 Task: Create a due date automation trigger when advanced on, on the tuesday before a card is due add content with a description starting with resumeat 11:00 AM.
Action: Mouse moved to (1287, 93)
Screenshot: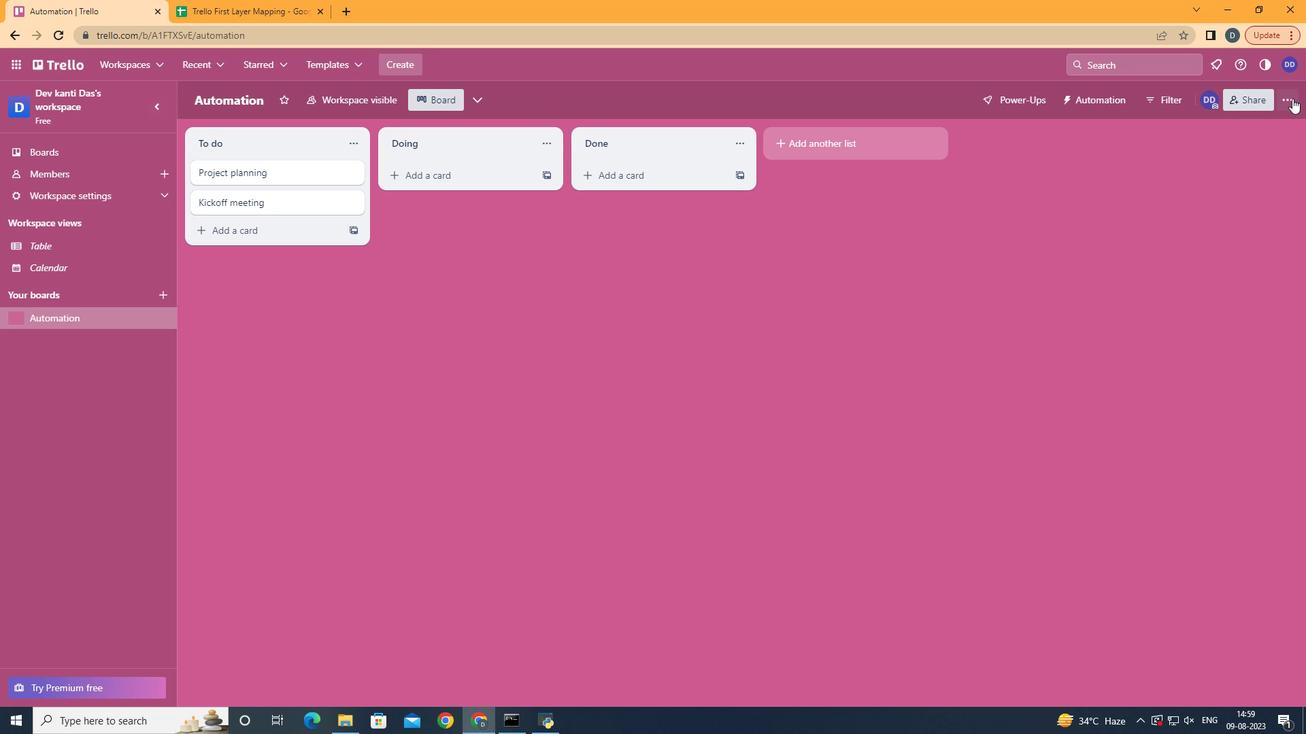 
Action: Mouse pressed left at (1287, 93)
Screenshot: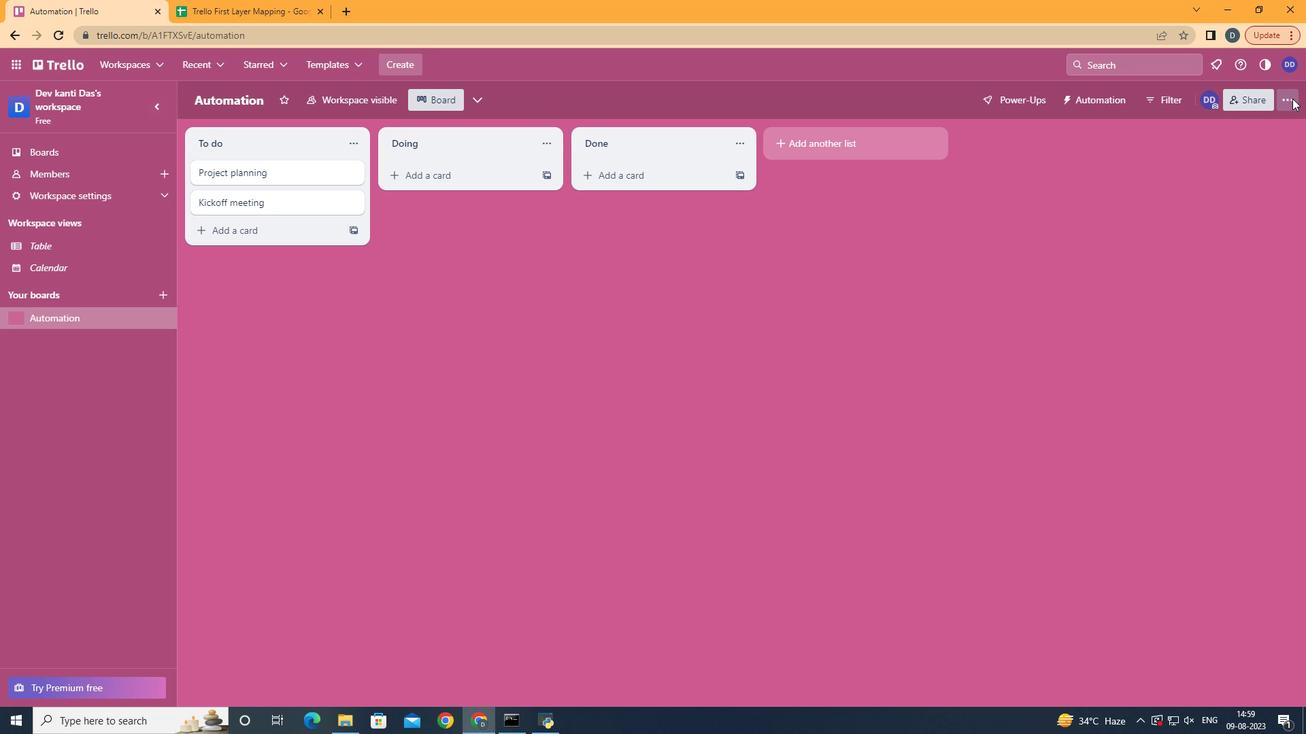 
Action: Mouse moved to (1145, 297)
Screenshot: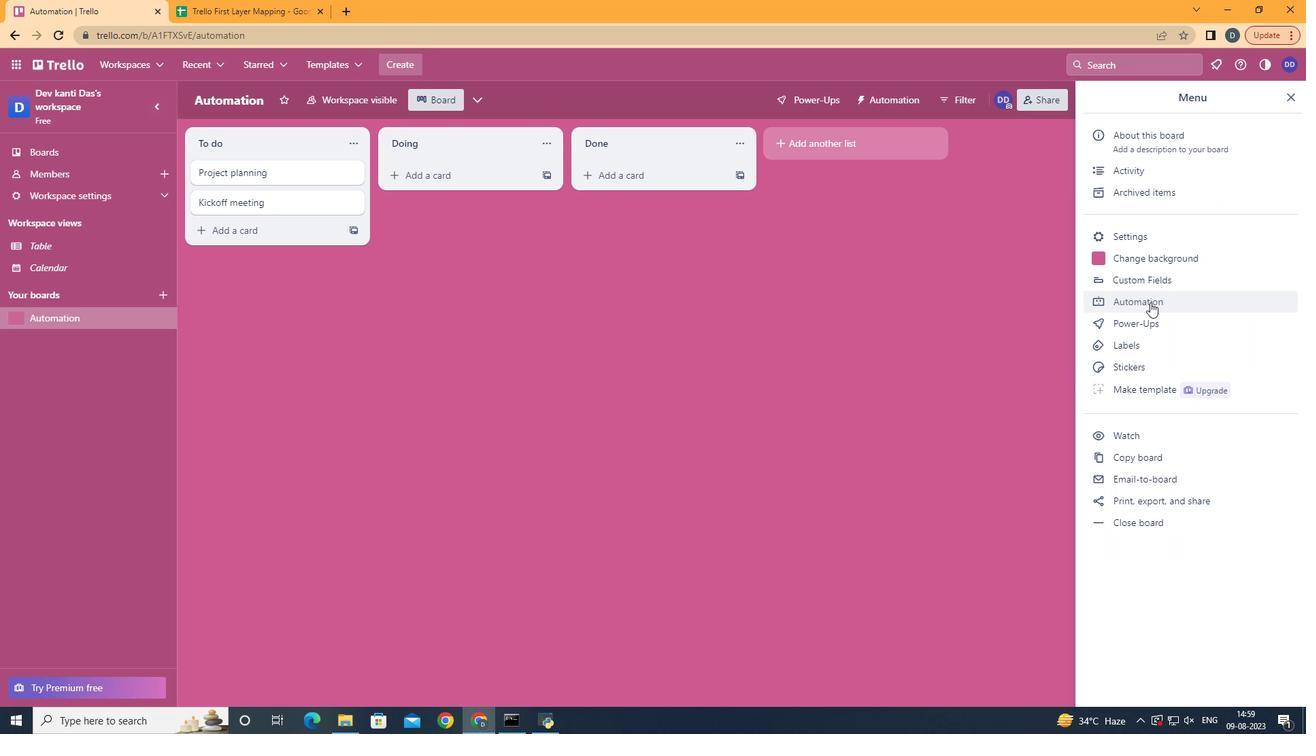 
Action: Mouse pressed left at (1145, 297)
Screenshot: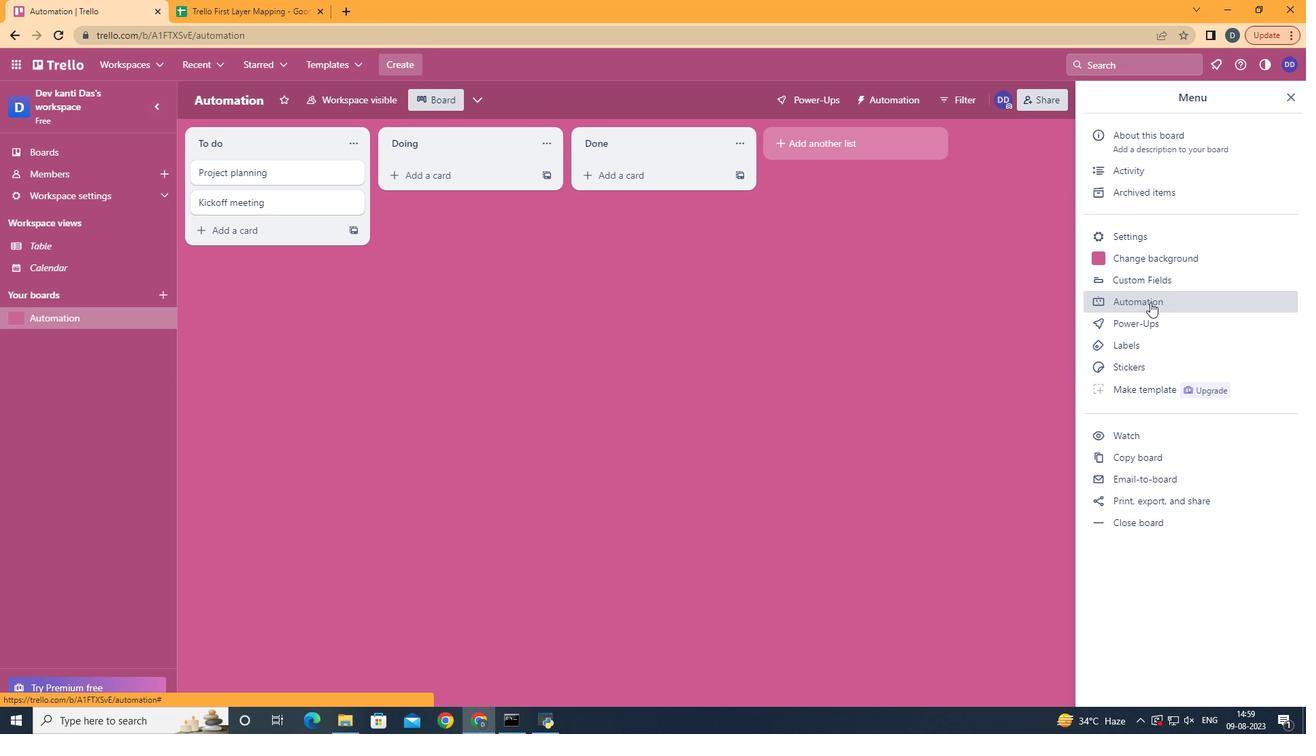 
Action: Mouse moved to (247, 266)
Screenshot: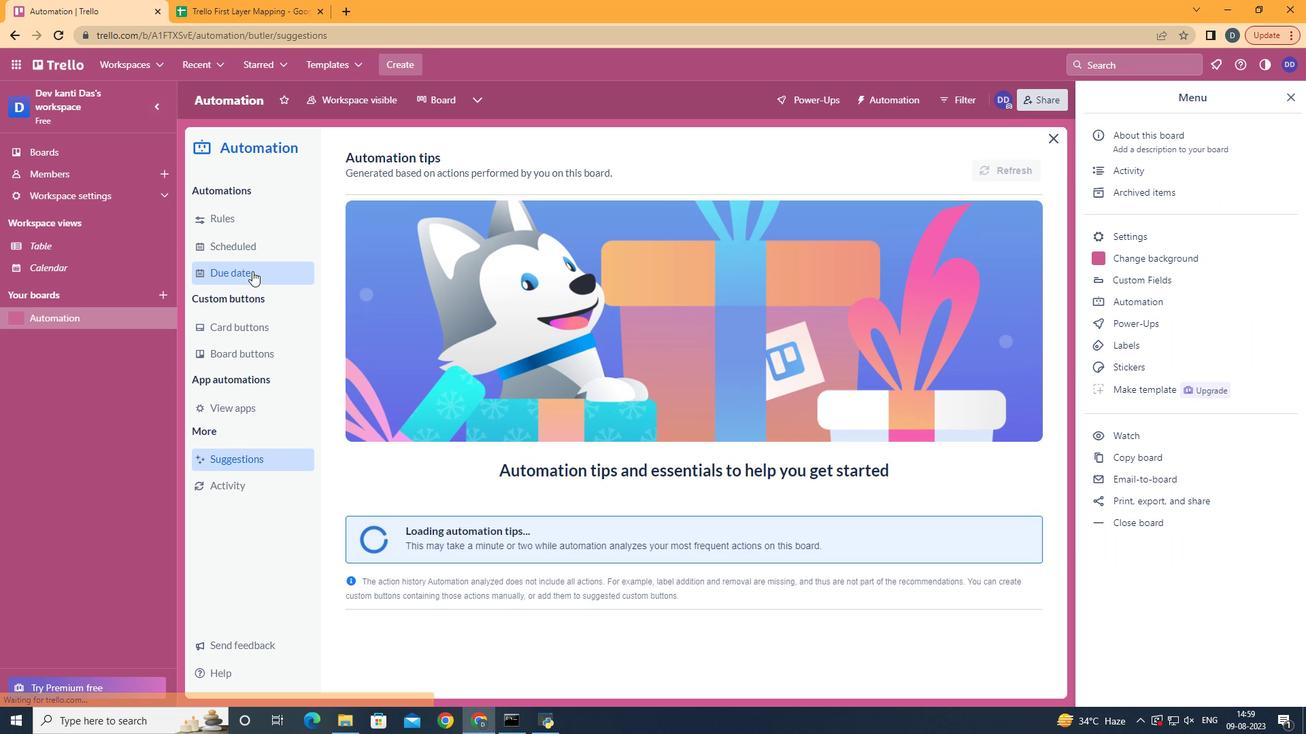
Action: Mouse pressed left at (247, 266)
Screenshot: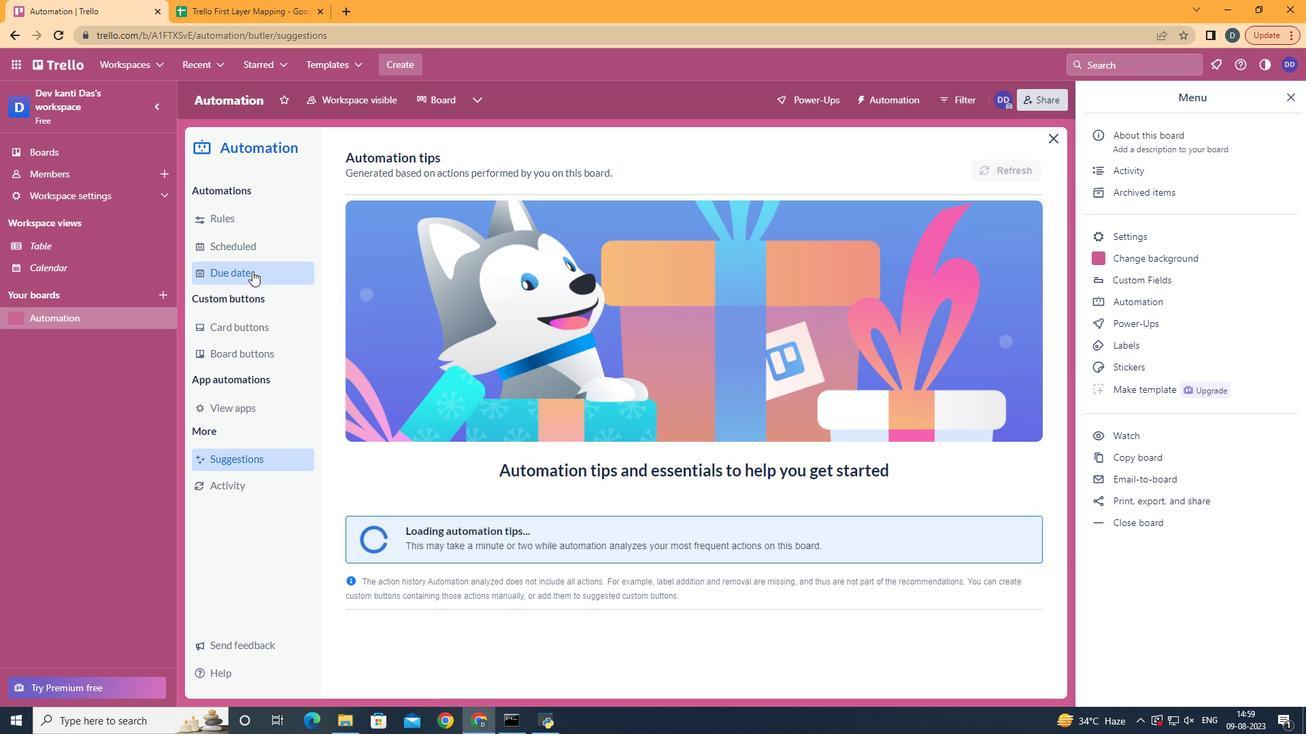
Action: Mouse moved to (949, 155)
Screenshot: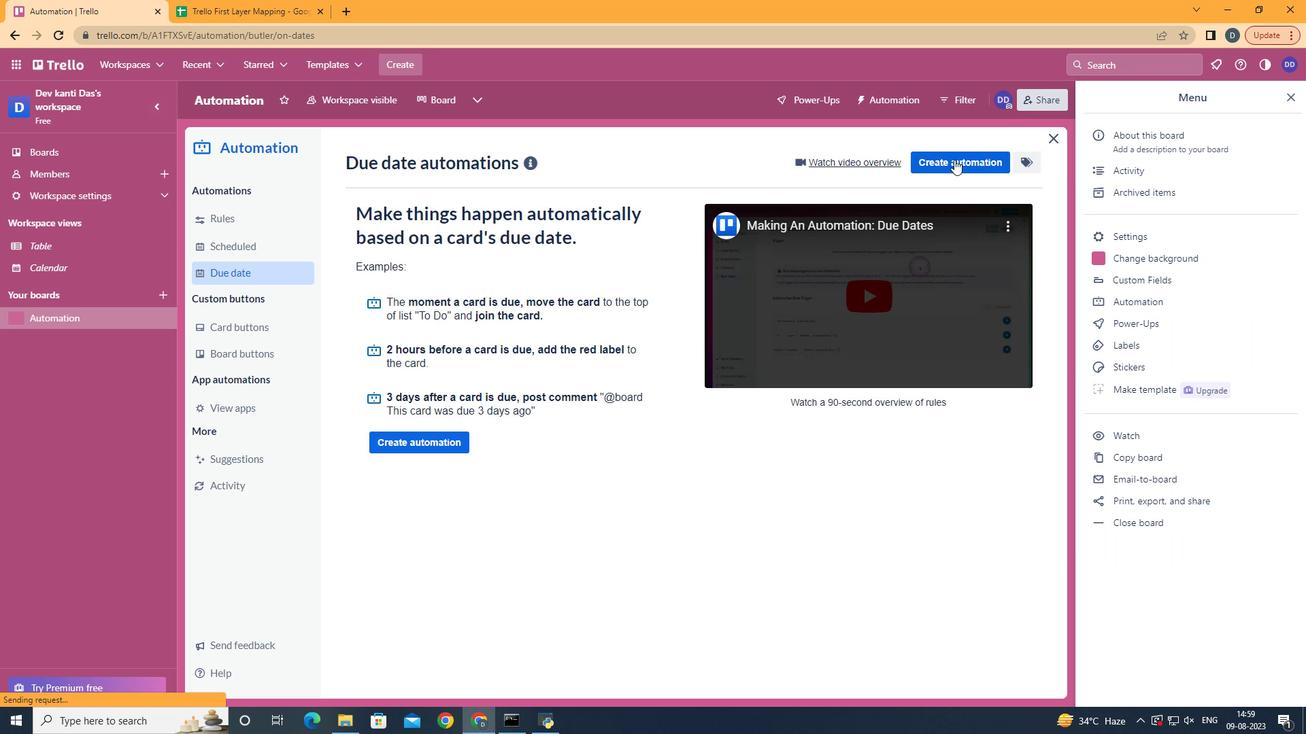 
Action: Mouse pressed left at (949, 155)
Screenshot: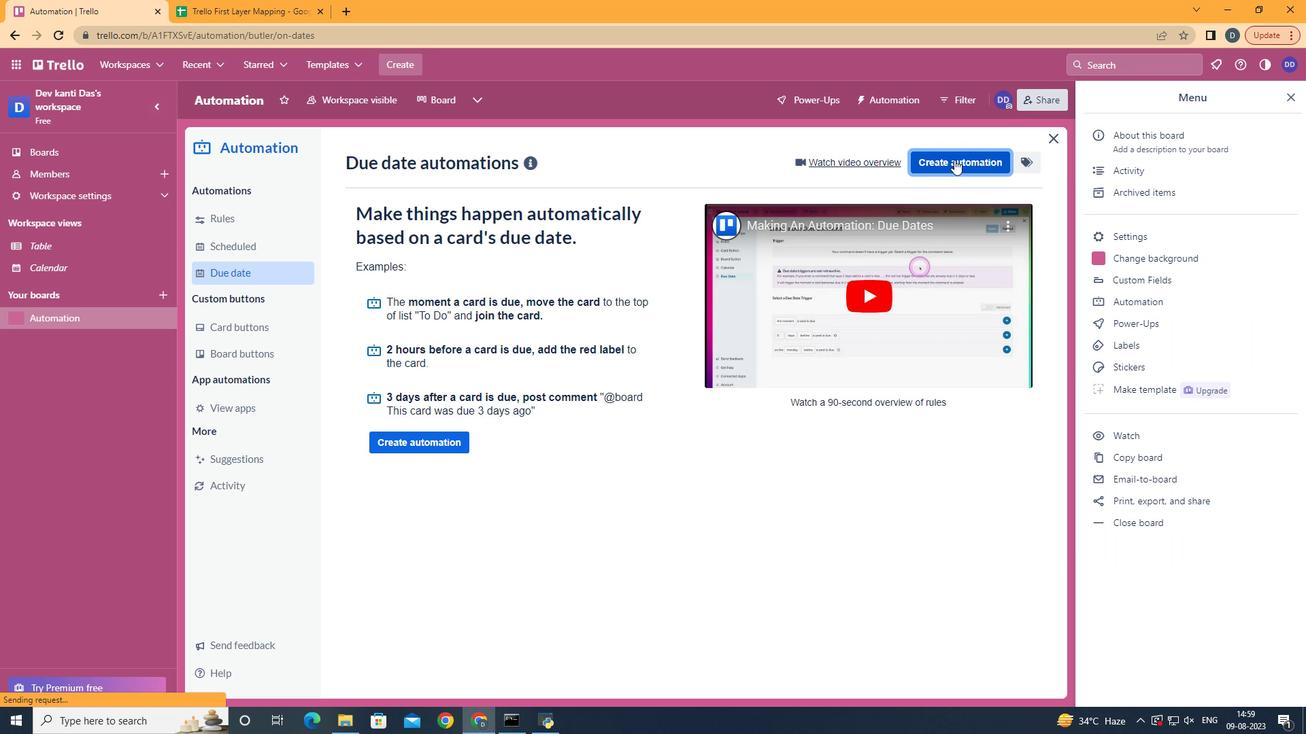 
Action: Mouse moved to (719, 288)
Screenshot: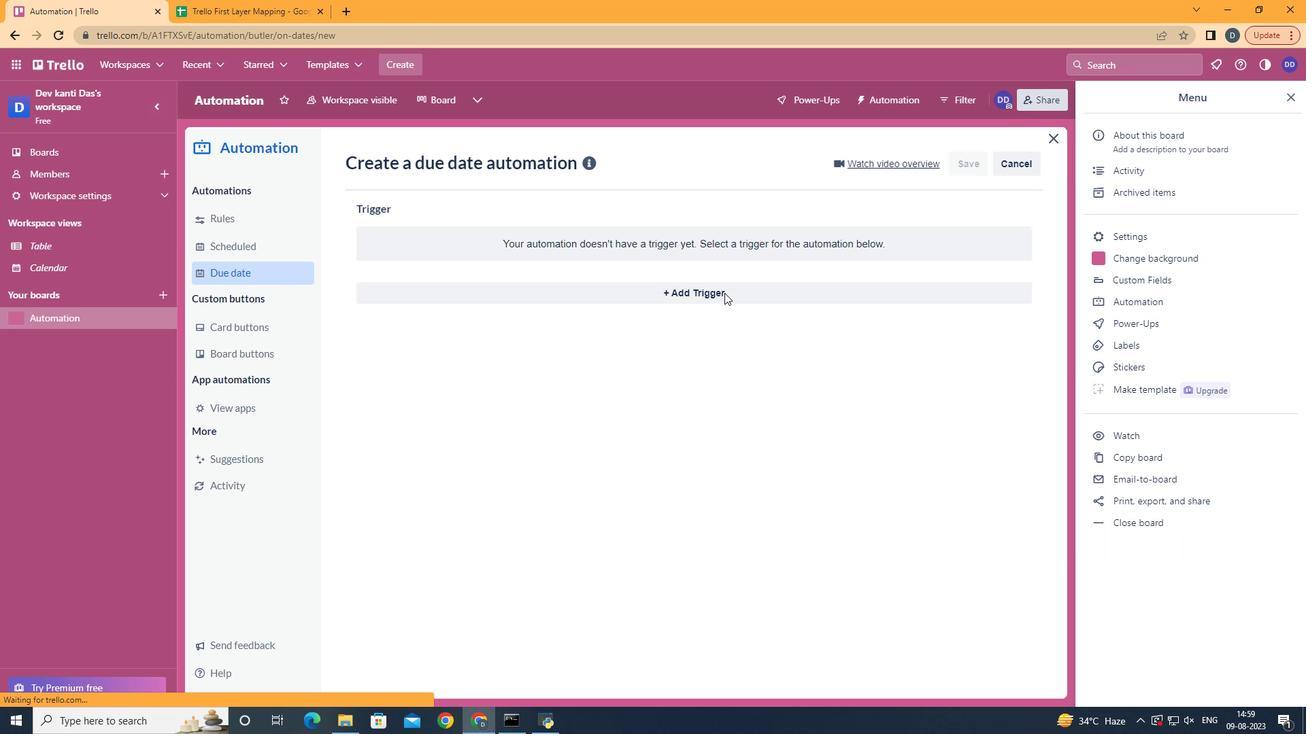 
Action: Mouse pressed left at (719, 288)
Screenshot: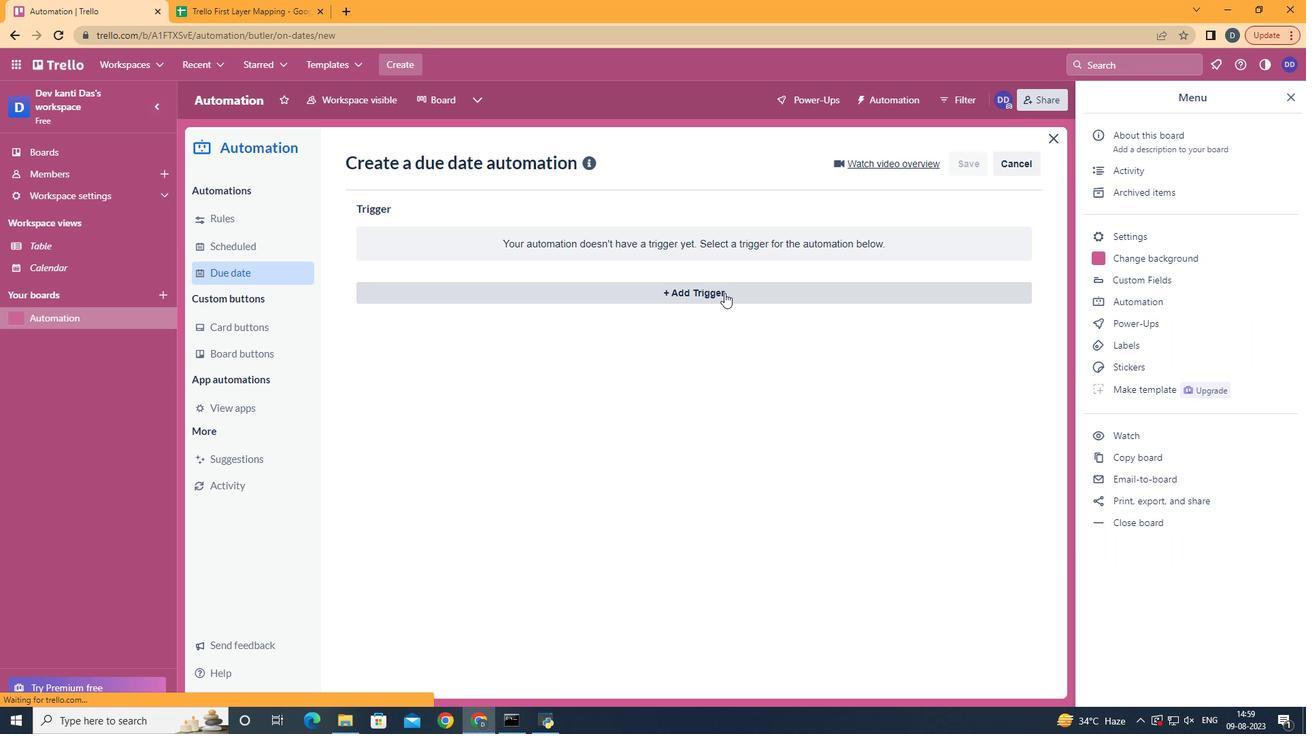 
Action: Mouse moved to (445, 374)
Screenshot: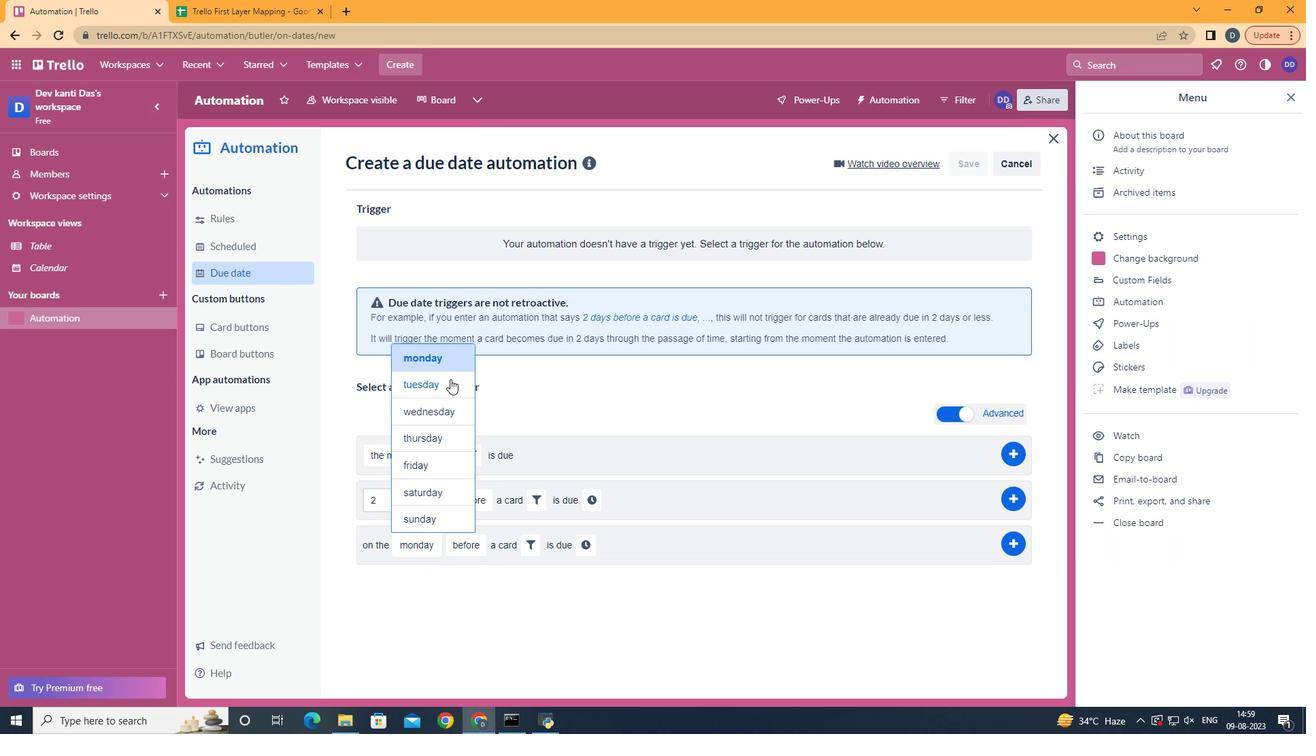 
Action: Mouse pressed left at (445, 374)
Screenshot: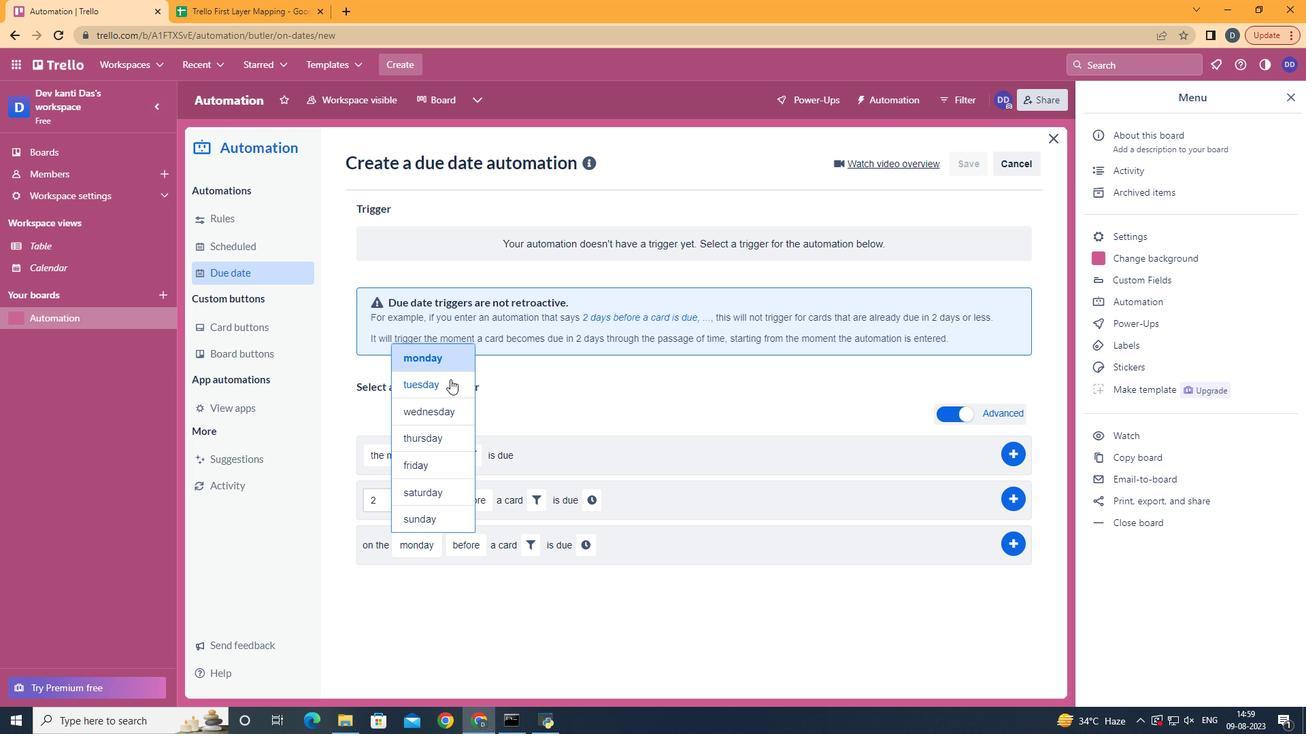 
Action: Mouse moved to (531, 547)
Screenshot: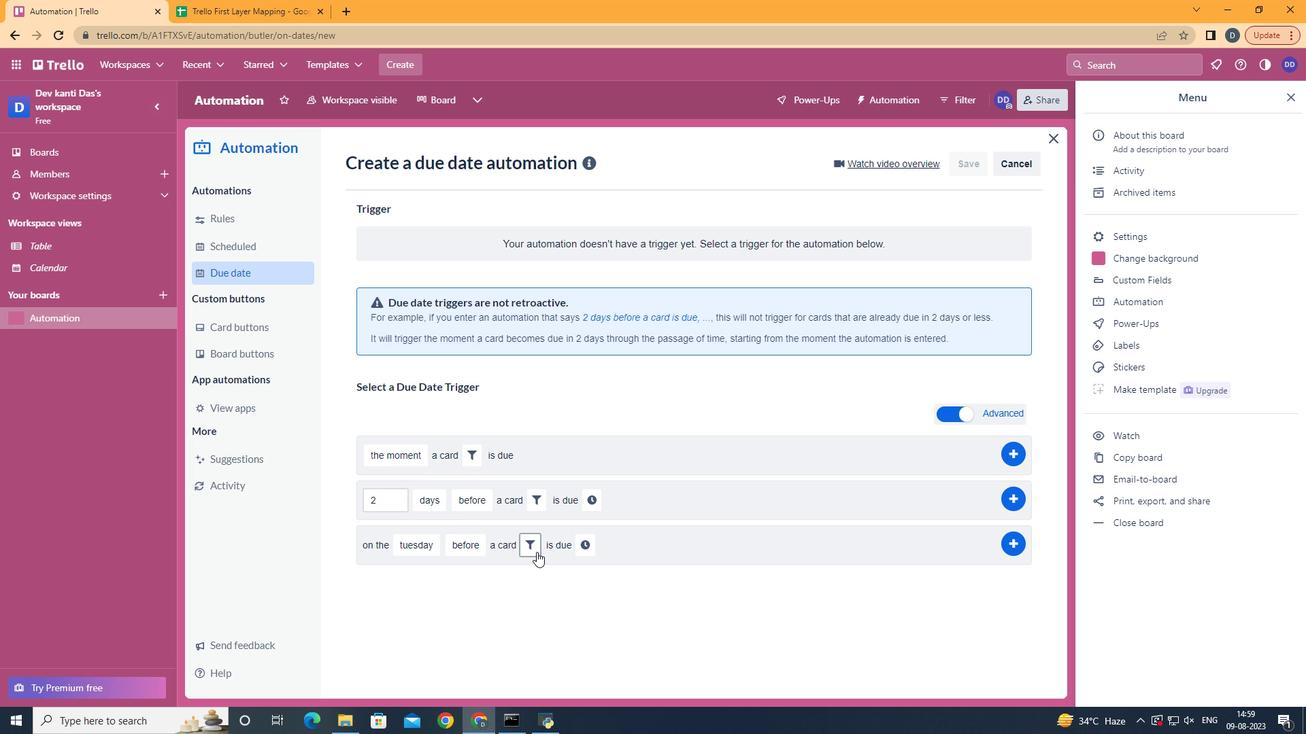 
Action: Mouse pressed left at (531, 547)
Screenshot: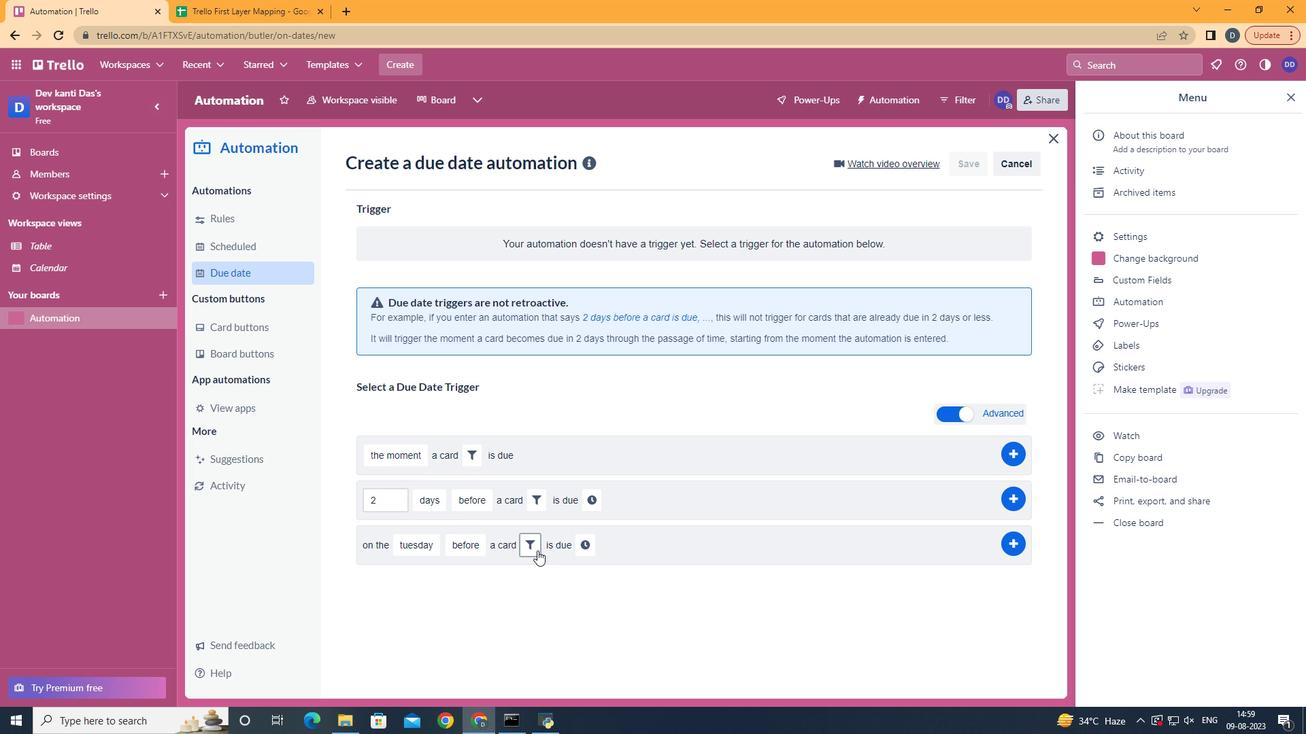 
Action: Mouse moved to (691, 578)
Screenshot: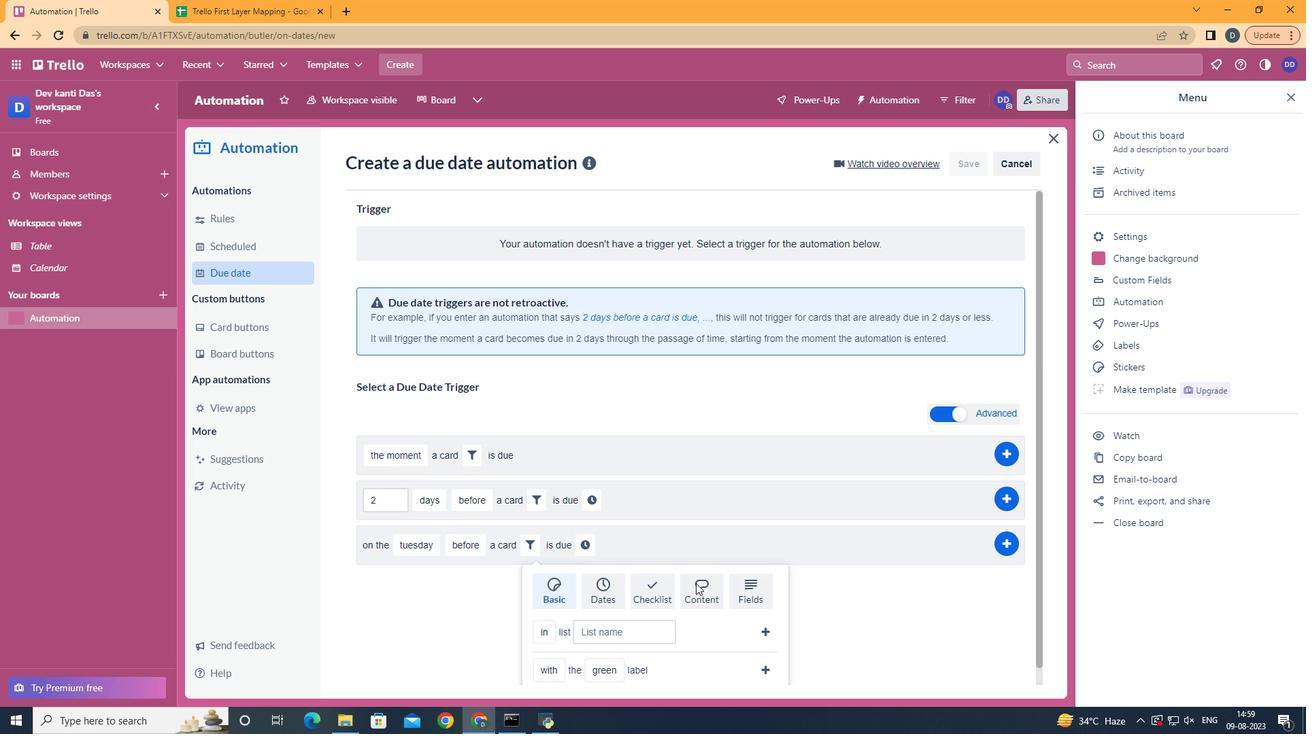 
Action: Mouse pressed left at (691, 578)
Screenshot: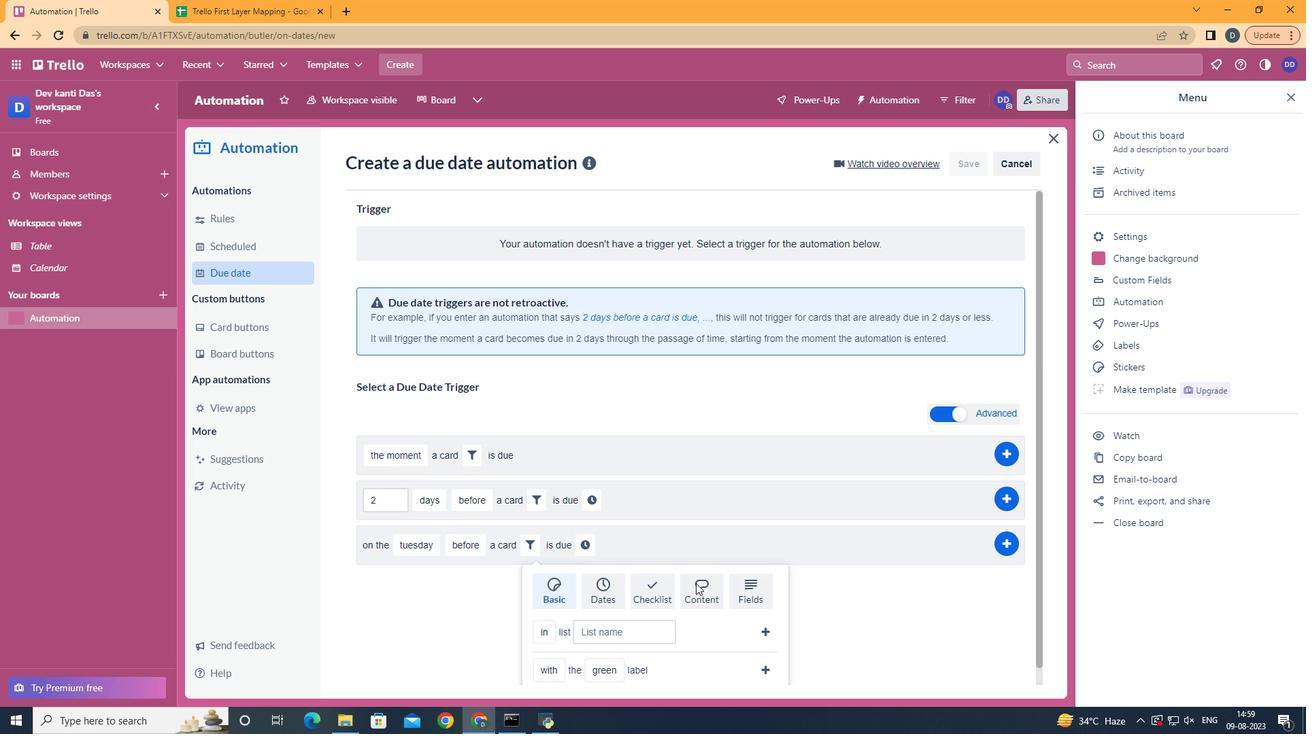
Action: Mouse moved to (595, 570)
Screenshot: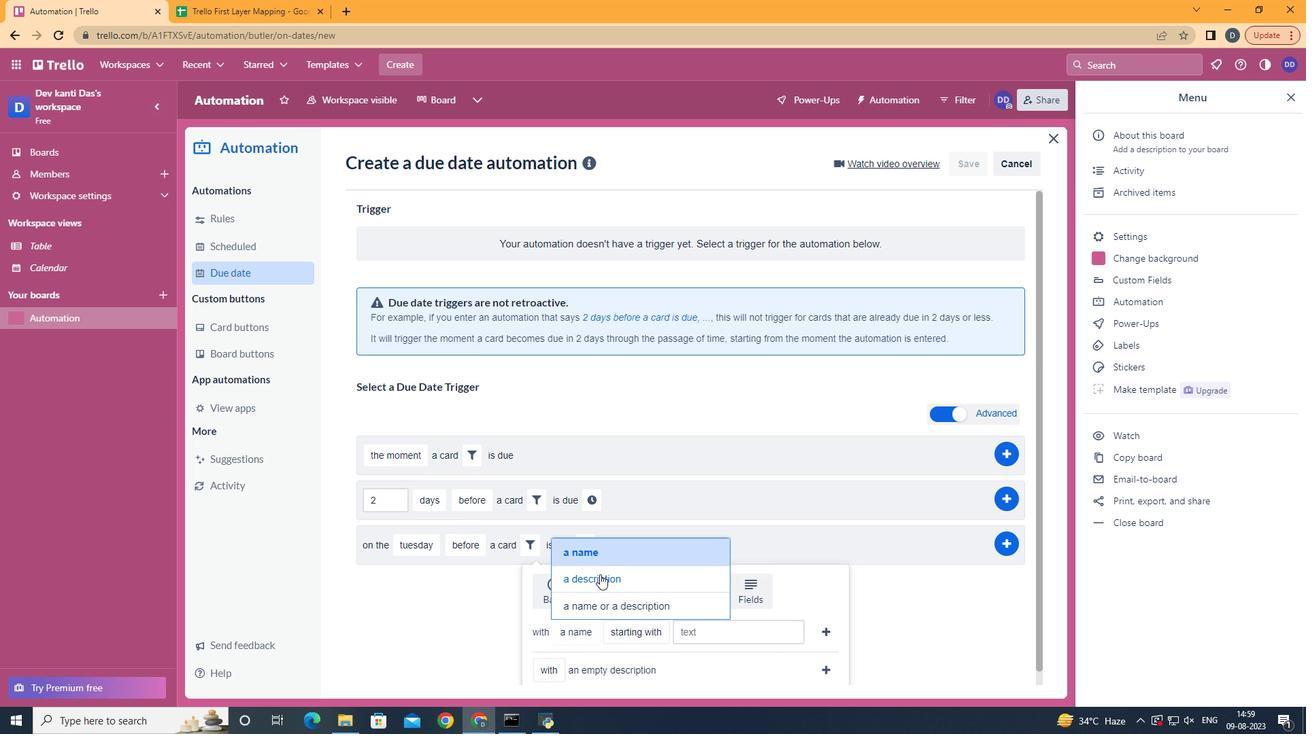 
Action: Mouse pressed left at (595, 570)
Screenshot: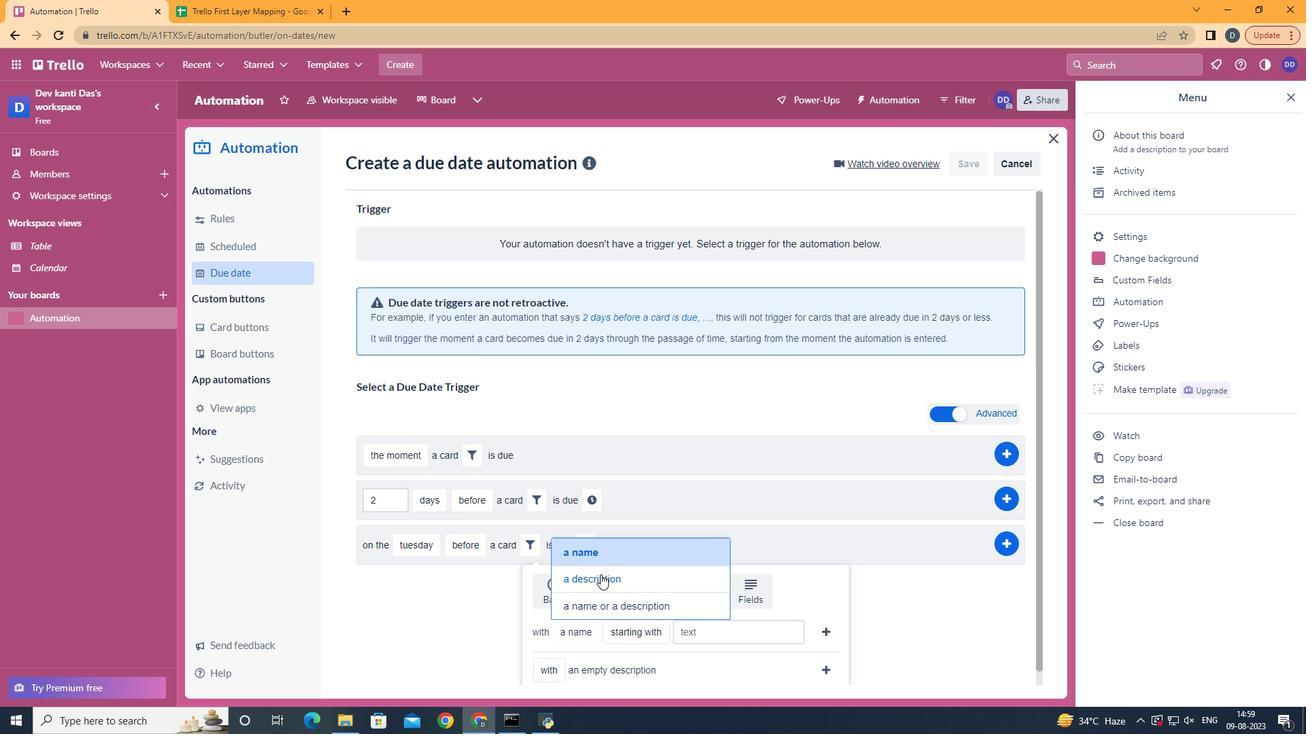 
Action: Mouse moved to (683, 463)
Screenshot: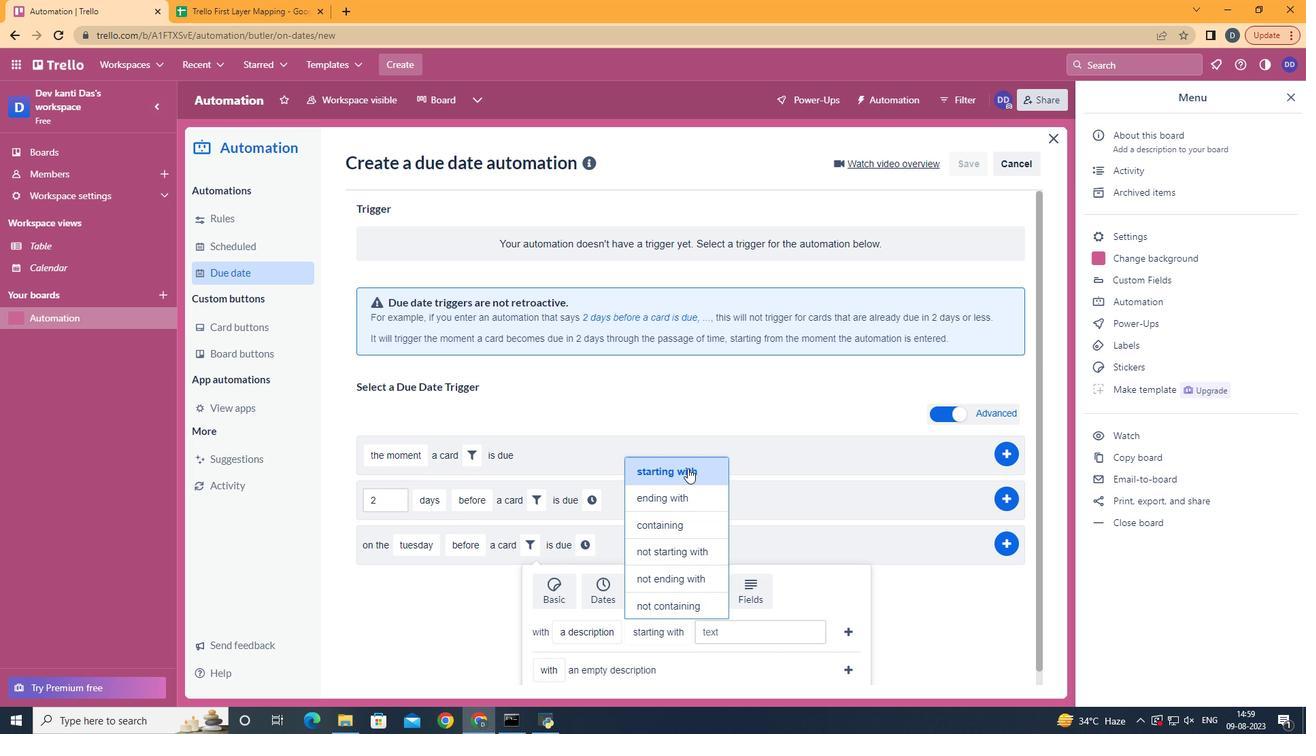 
Action: Mouse pressed left at (683, 463)
Screenshot: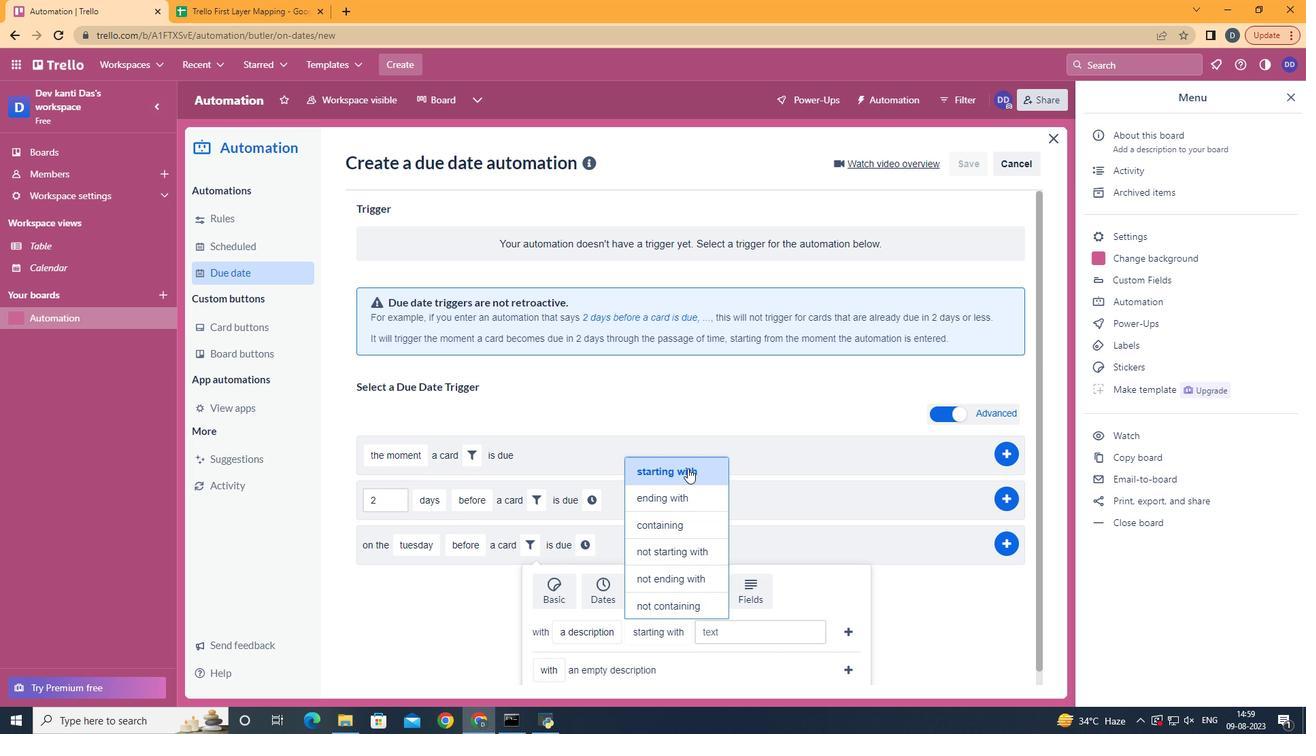 
Action: Mouse moved to (730, 625)
Screenshot: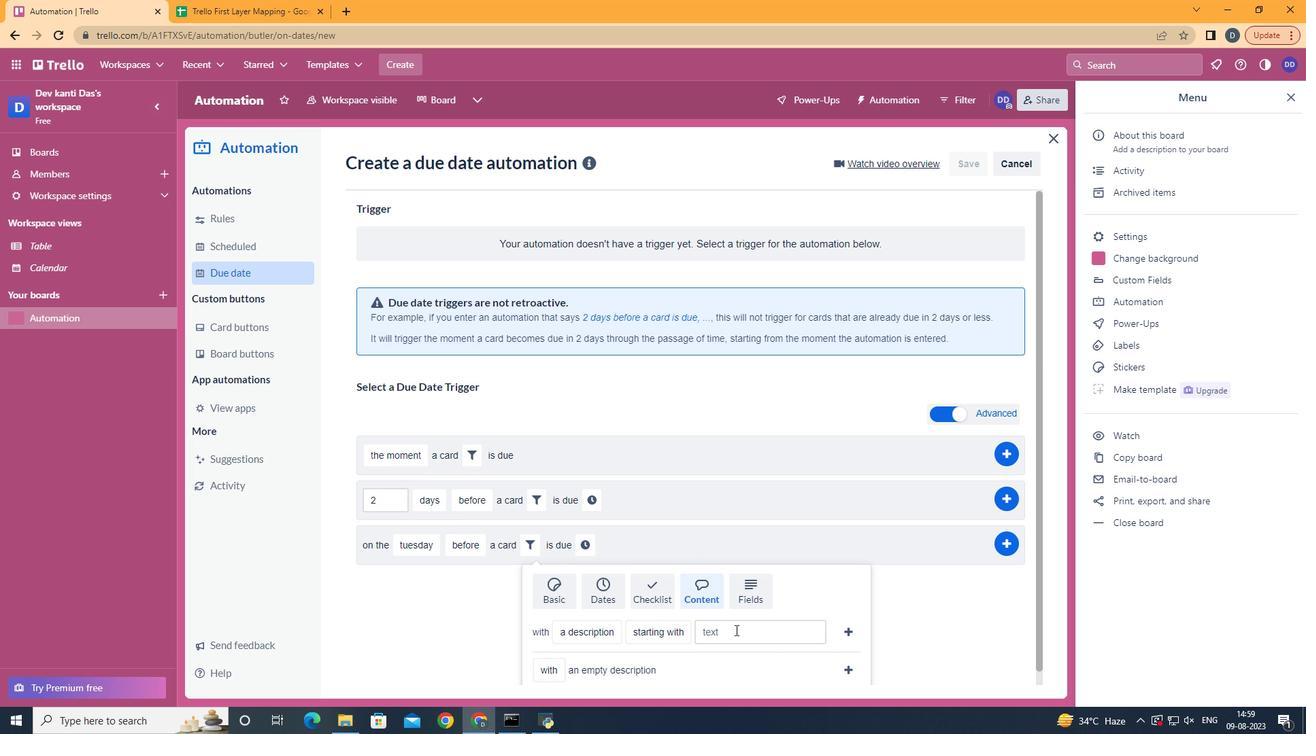 
Action: Mouse pressed left at (730, 625)
Screenshot: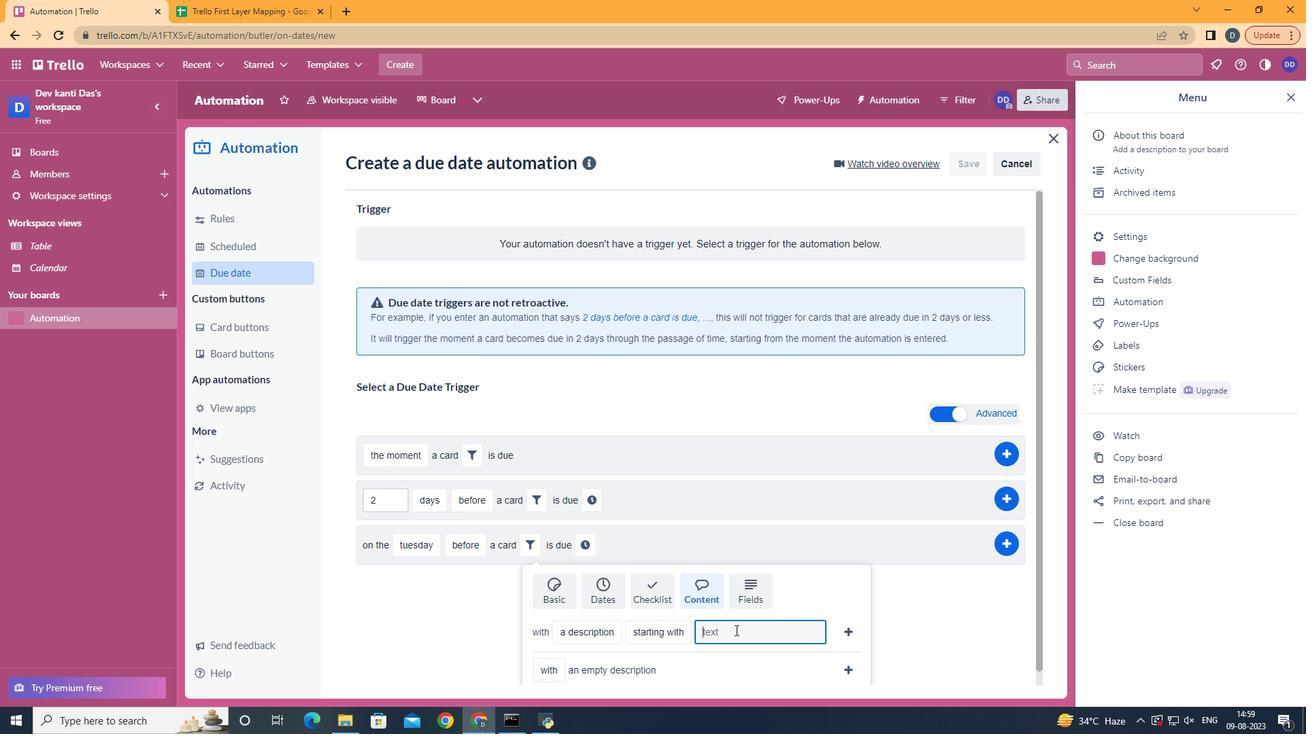 
Action: Key pressed resume
Screenshot: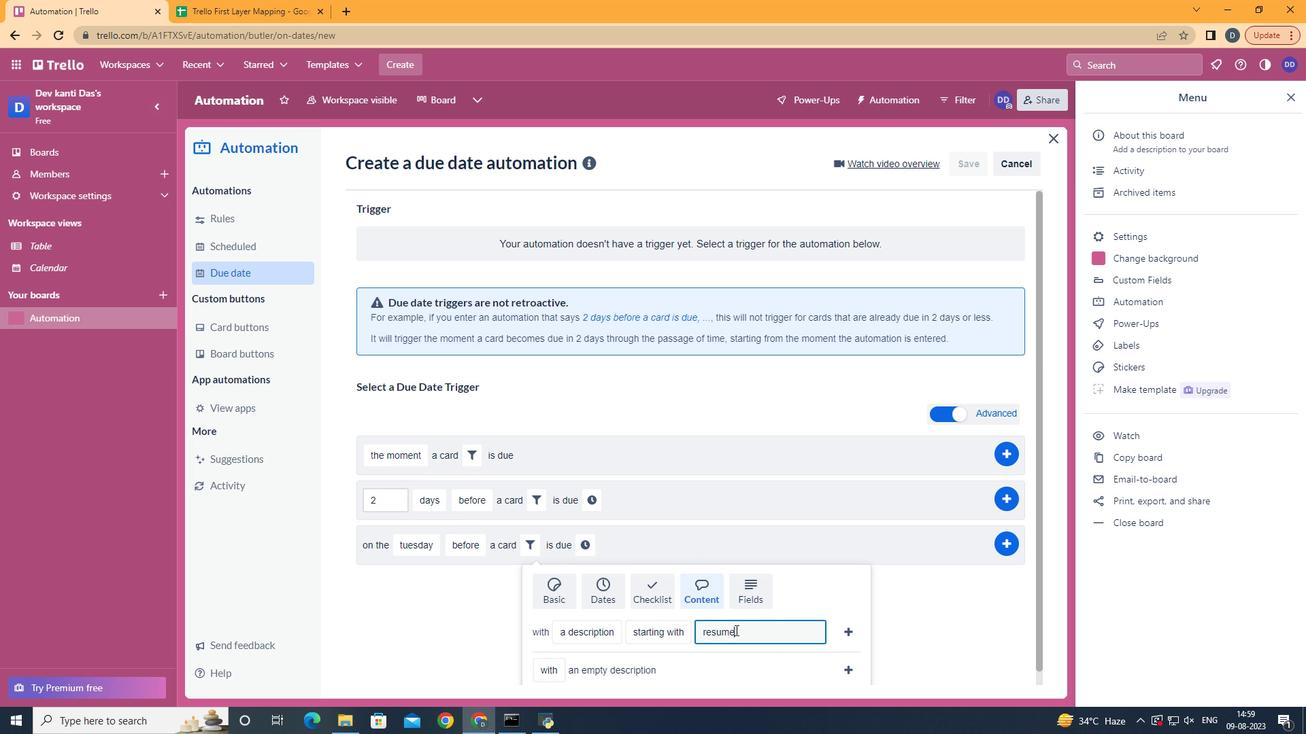 
Action: Mouse moved to (843, 632)
Screenshot: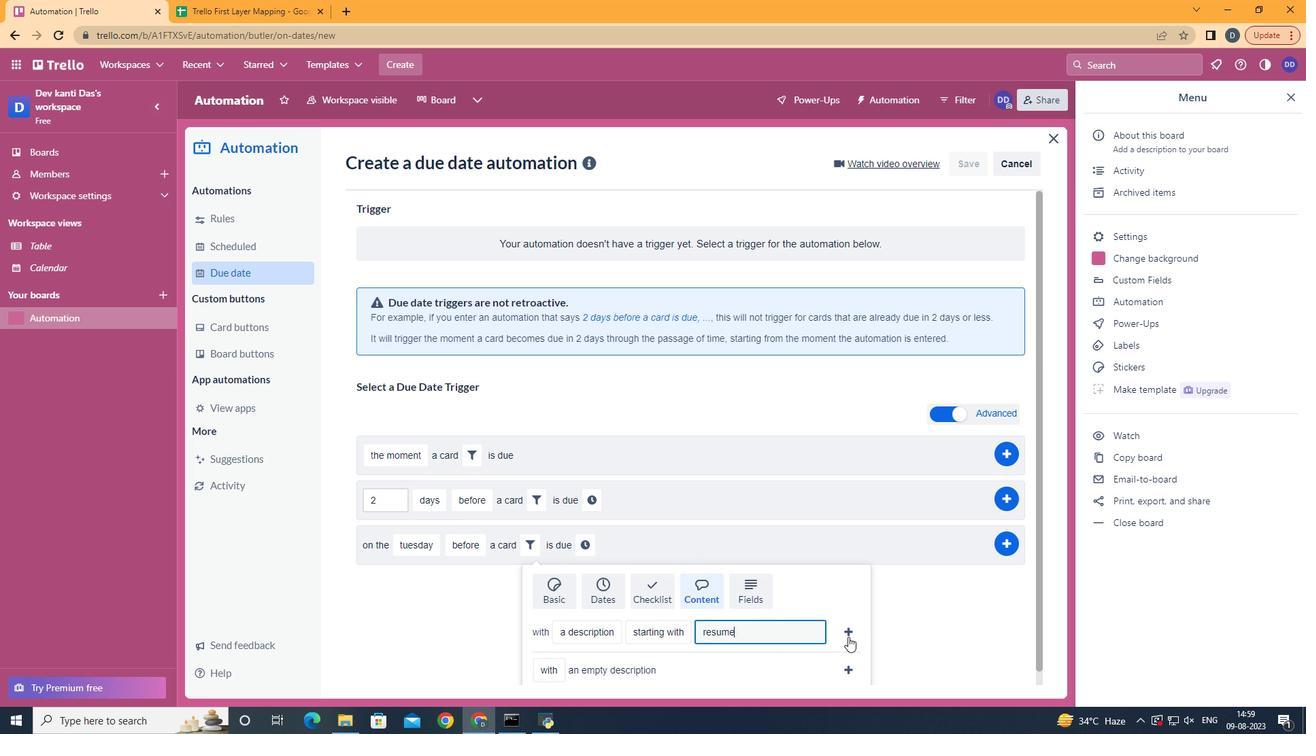 
Action: Mouse pressed left at (843, 632)
Screenshot: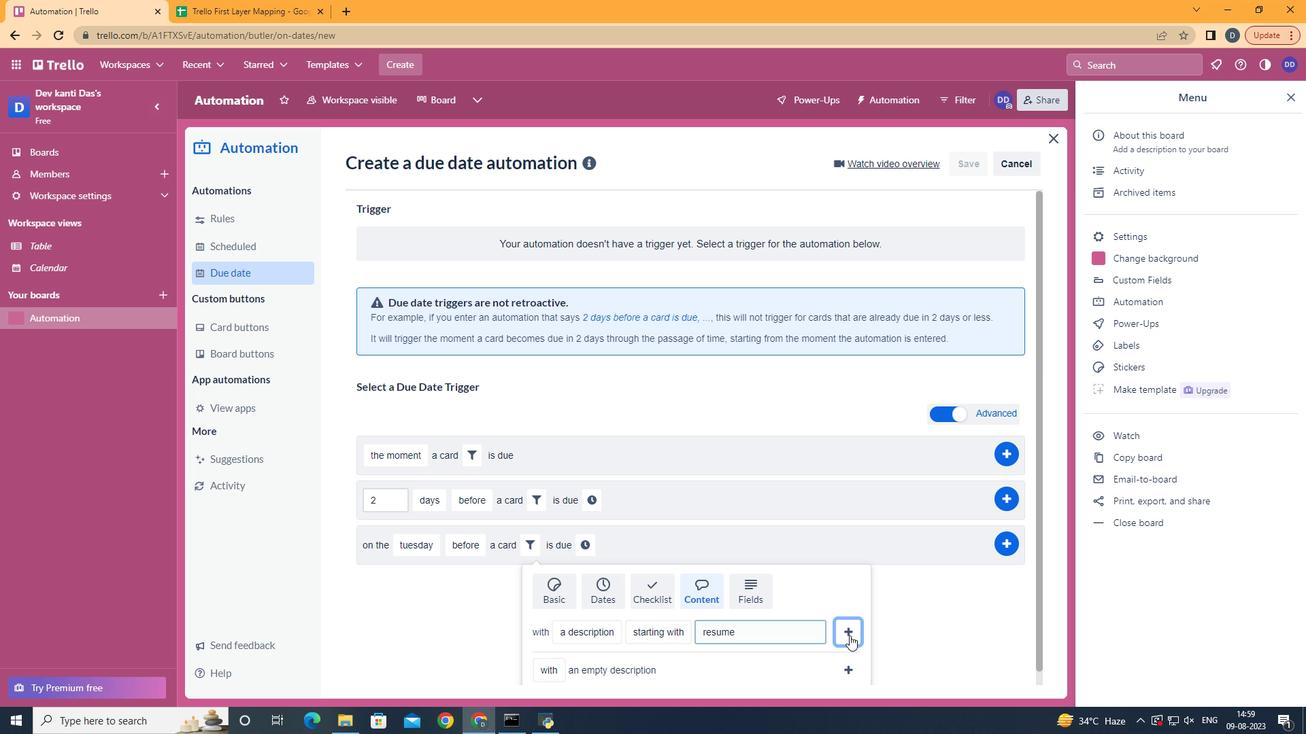 
Action: Mouse moved to (780, 539)
Screenshot: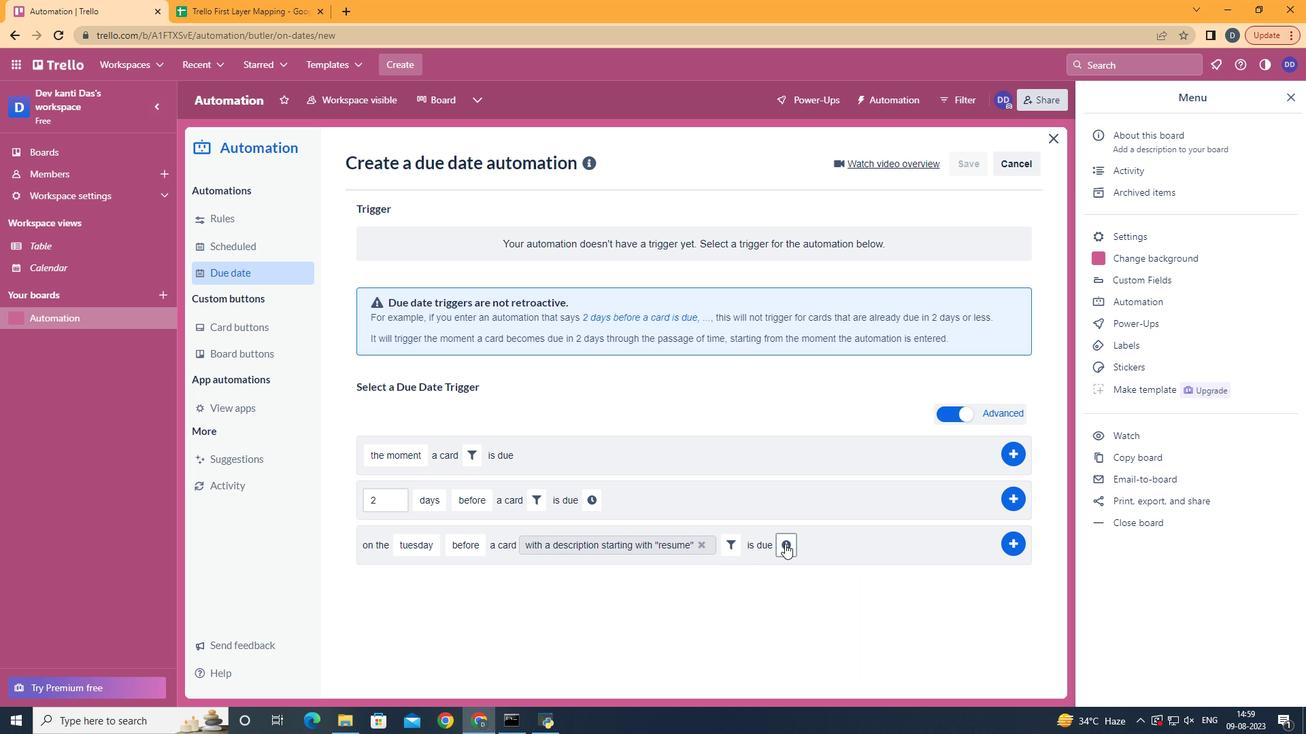 
Action: Mouse pressed left at (780, 539)
Screenshot: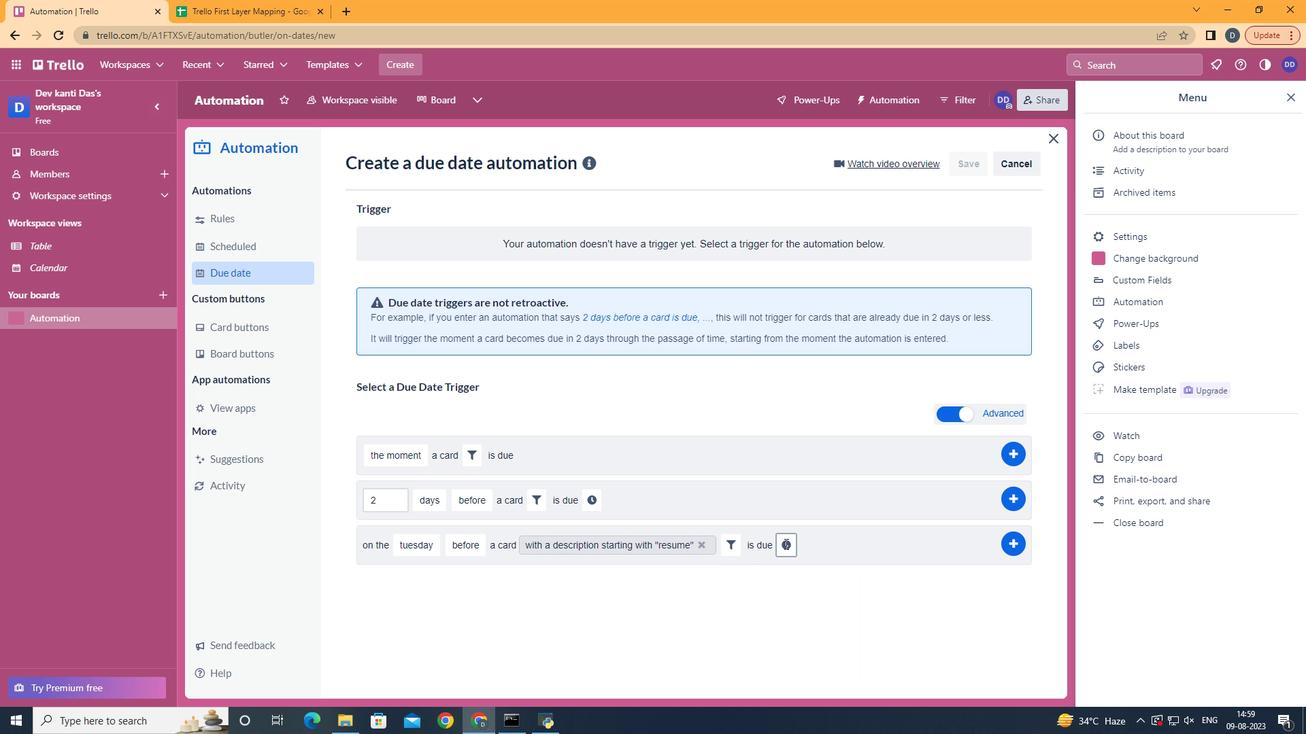 
Action: Mouse moved to (812, 545)
Screenshot: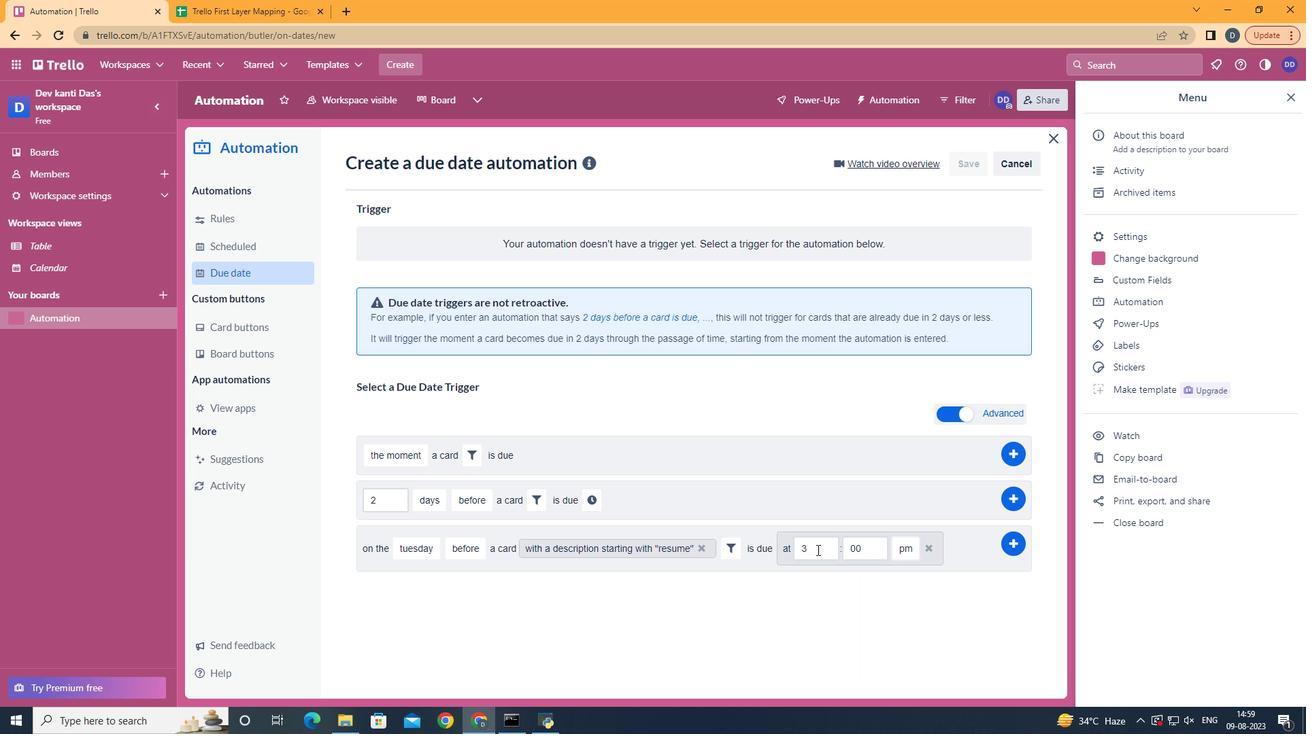 
Action: Mouse pressed left at (812, 545)
Screenshot: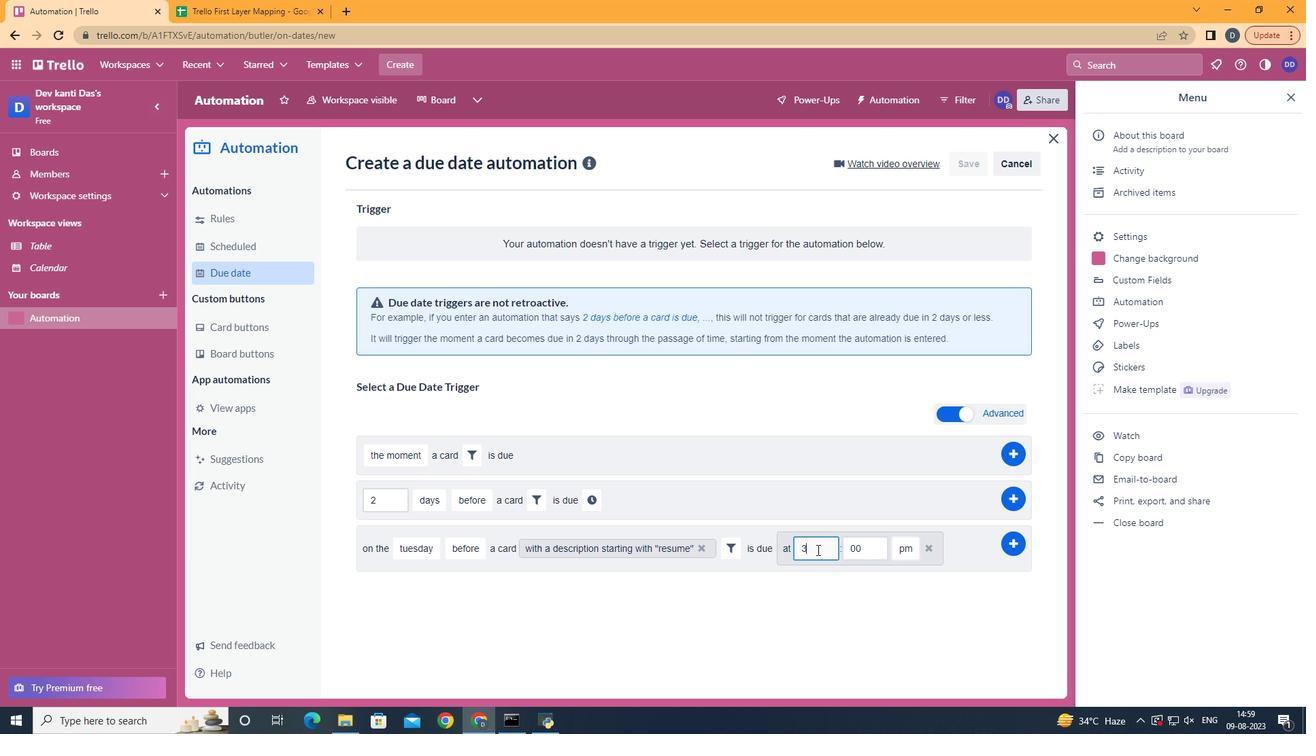 
Action: Key pressed <Key.backspace>11
Screenshot: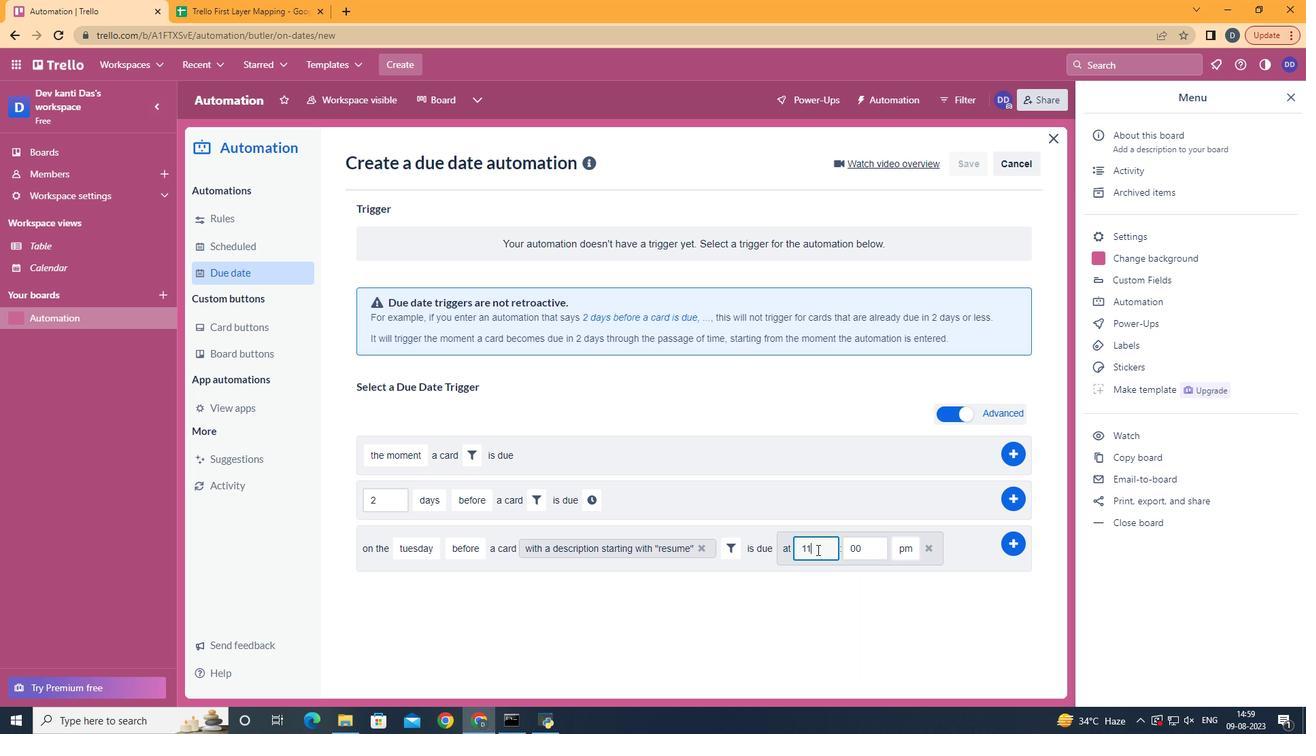 
Action: Mouse moved to (902, 567)
Screenshot: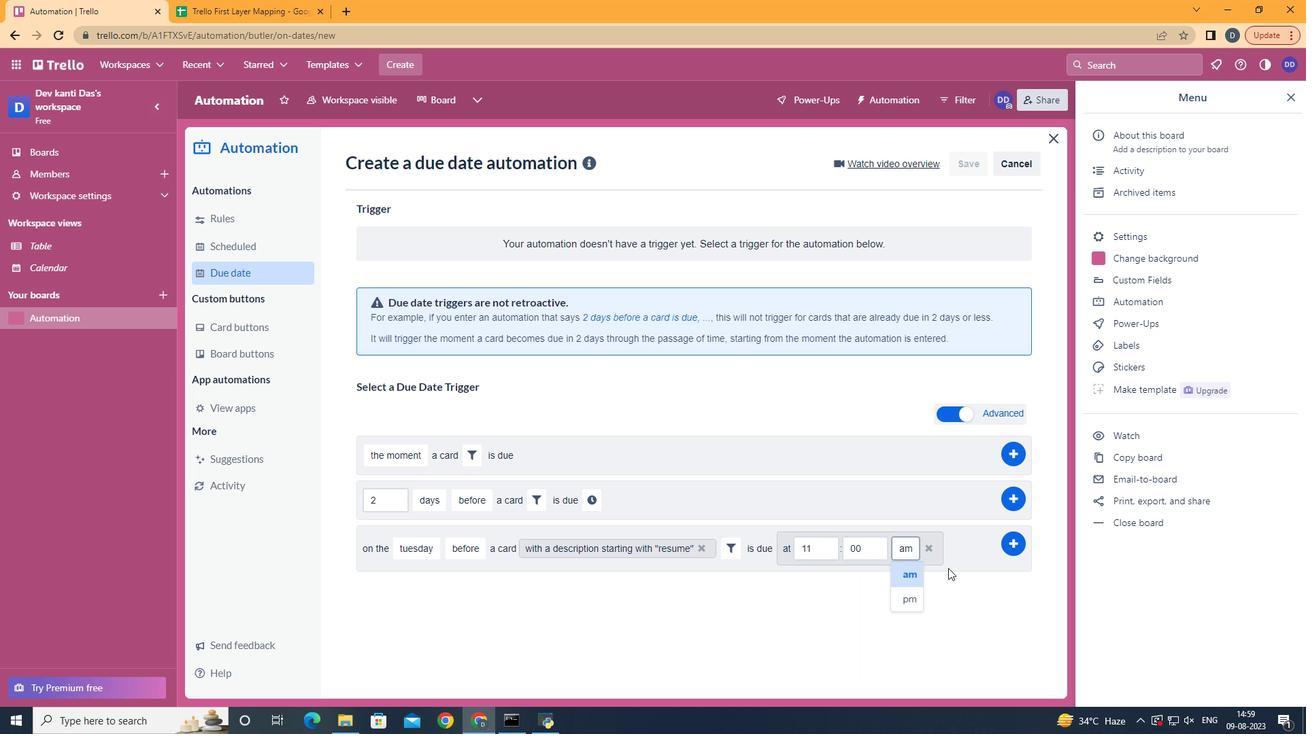 
Action: Mouse pressed left at (902, 567)
Screenshot: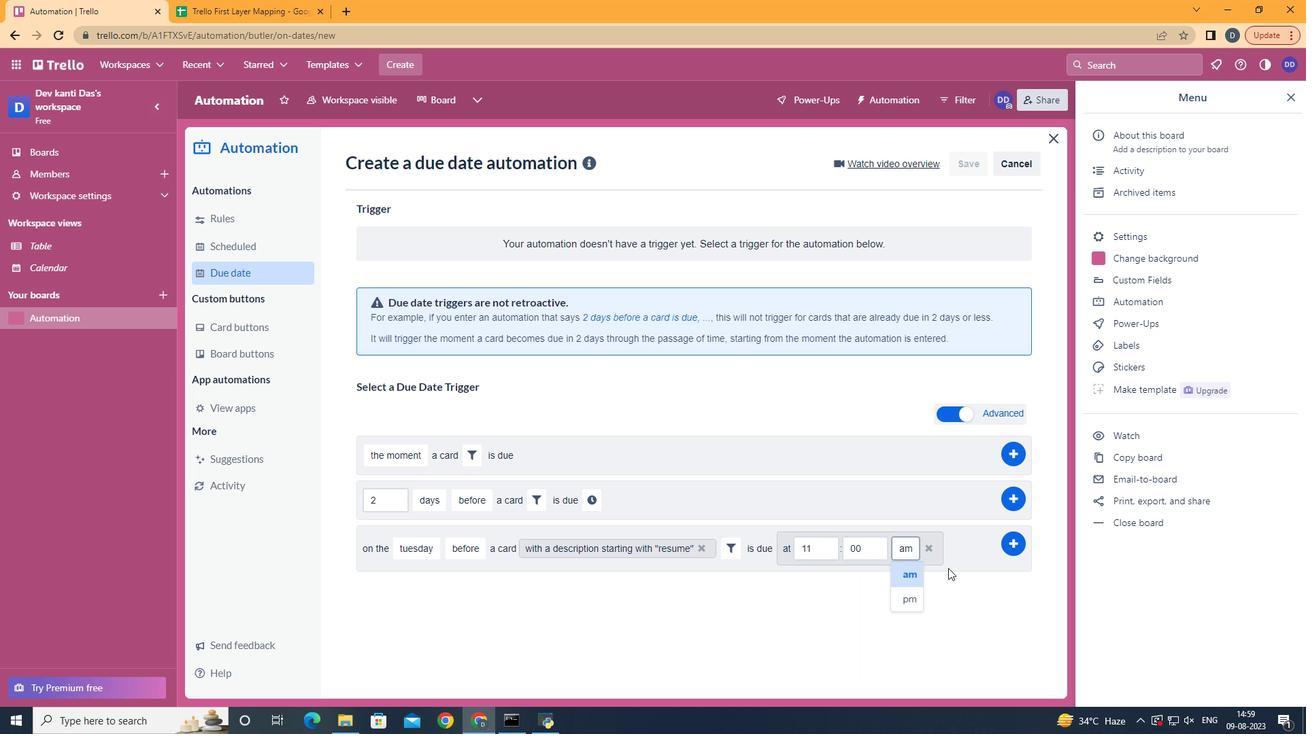 
Action: Mouse moved to (1001, 539)
Screenshot: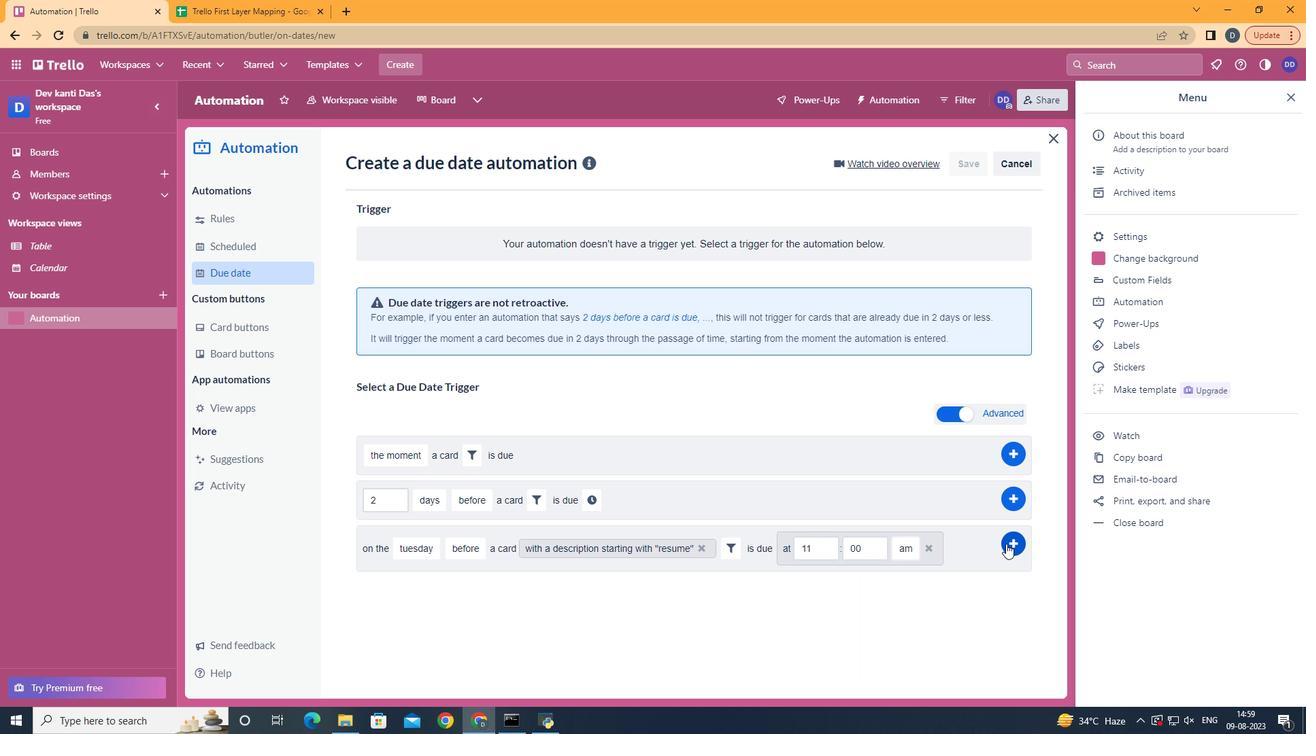 
Action: Mouse pressed left at (1001, 539)
Screenshot: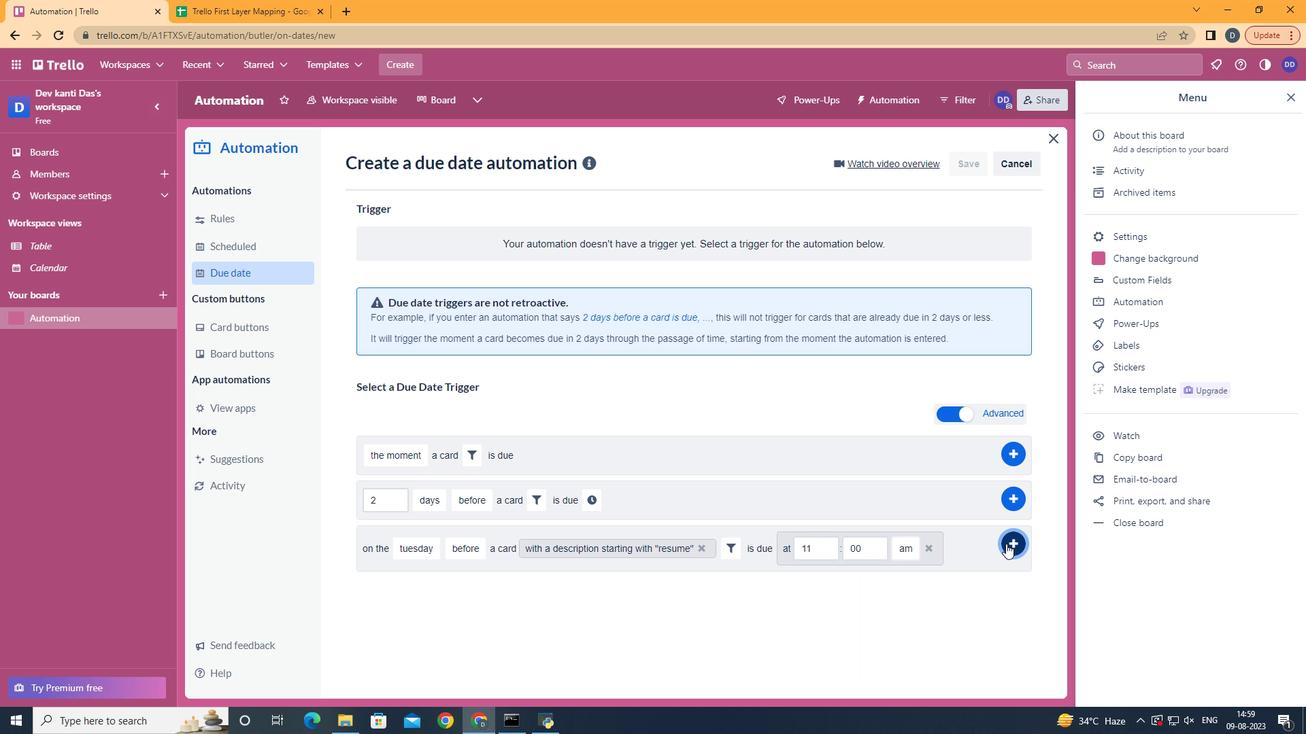 
Action: Mouse moved to (406, 317)
Screenshot: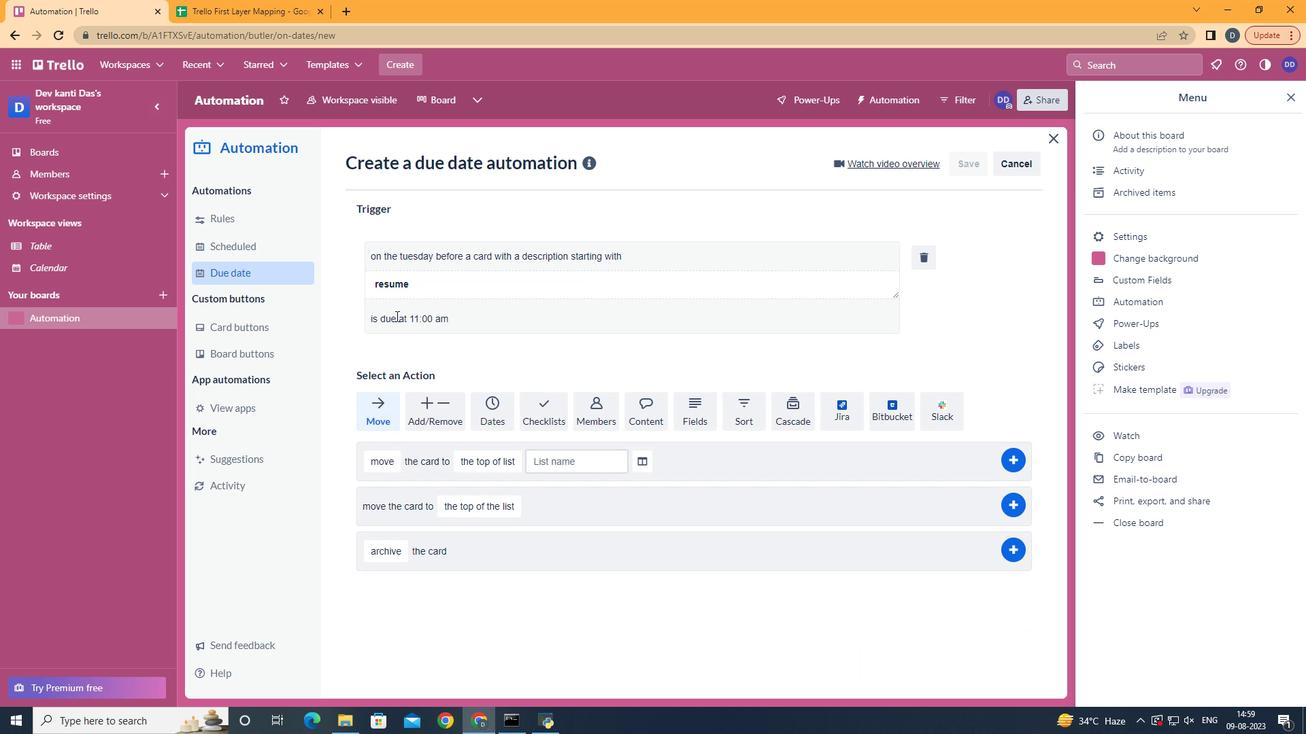
